 Task: Create a rule when a start date less than 1 hours from now is moved in a card by anyone except me.
Action: Mouse pressed left at (404, 344)
Screenshot: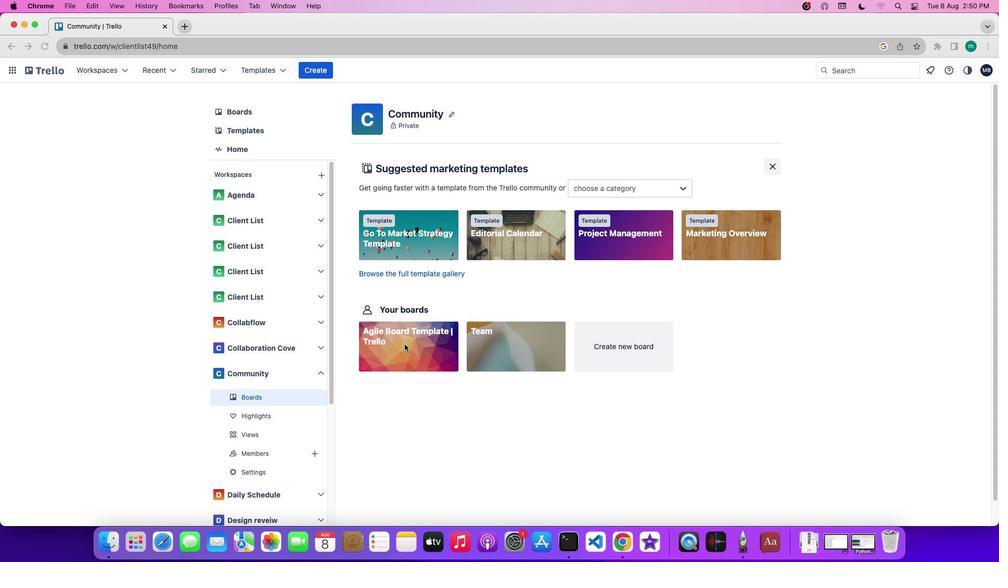 
Action: Mouse pressed left at (404, 344)
Screenshot: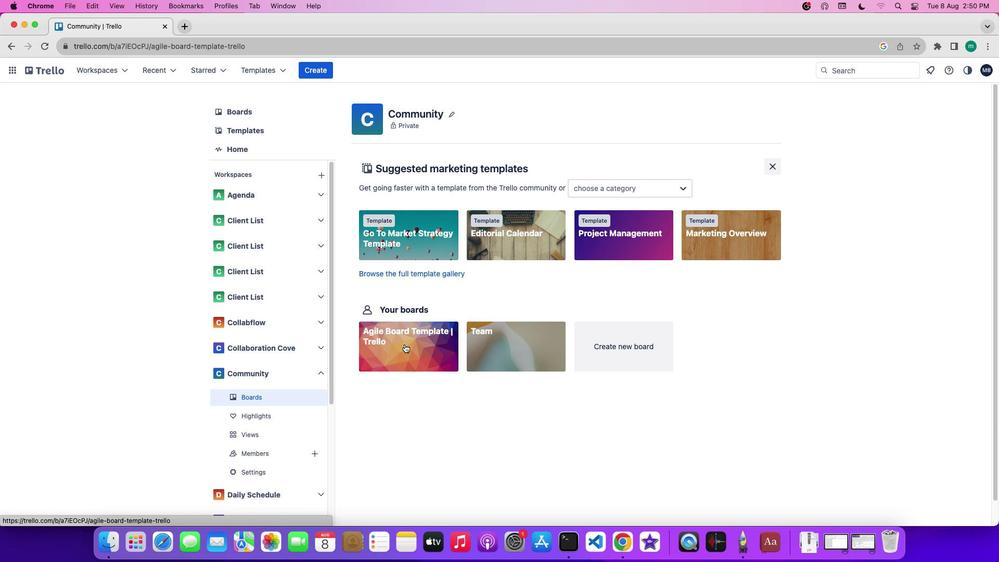 
Action: Mouse moved to (901, 235)
Screenshot: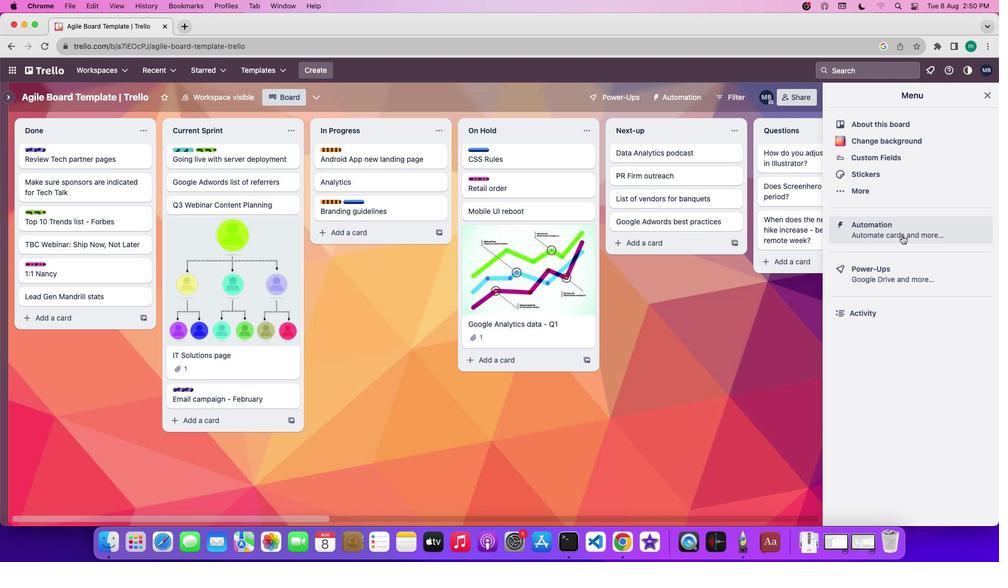 
Action: Mouse pressed left at (901, 235)
Screenshot: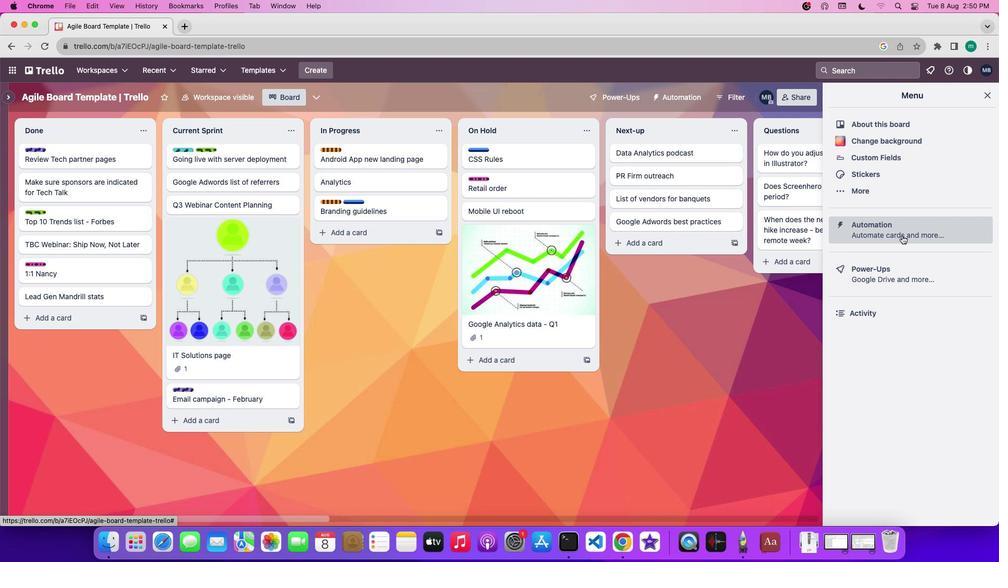 
Action: Mouse moved to (56, 184)
Screenshot: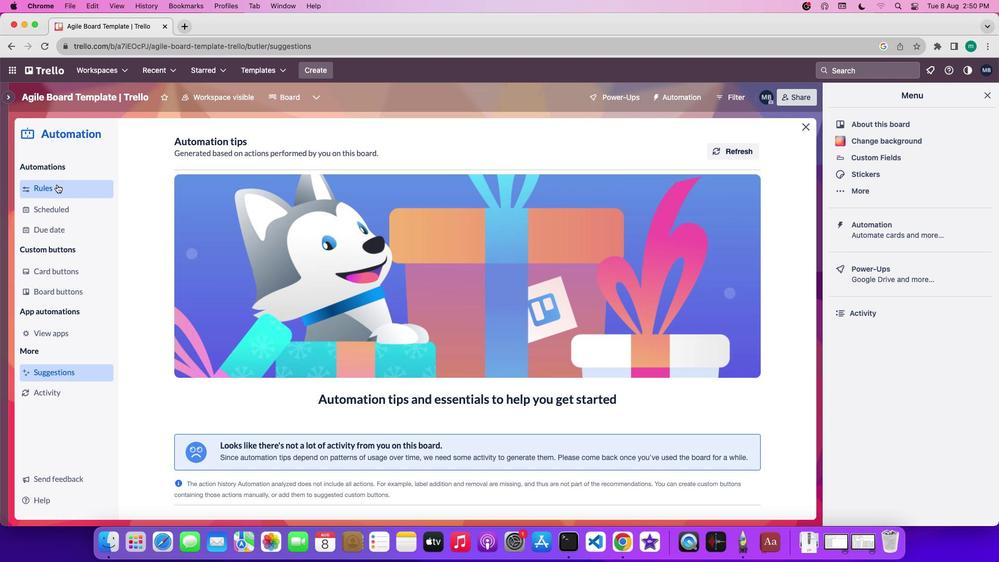 
Action: Mouse pressed left at (56, 184)
Screenshot: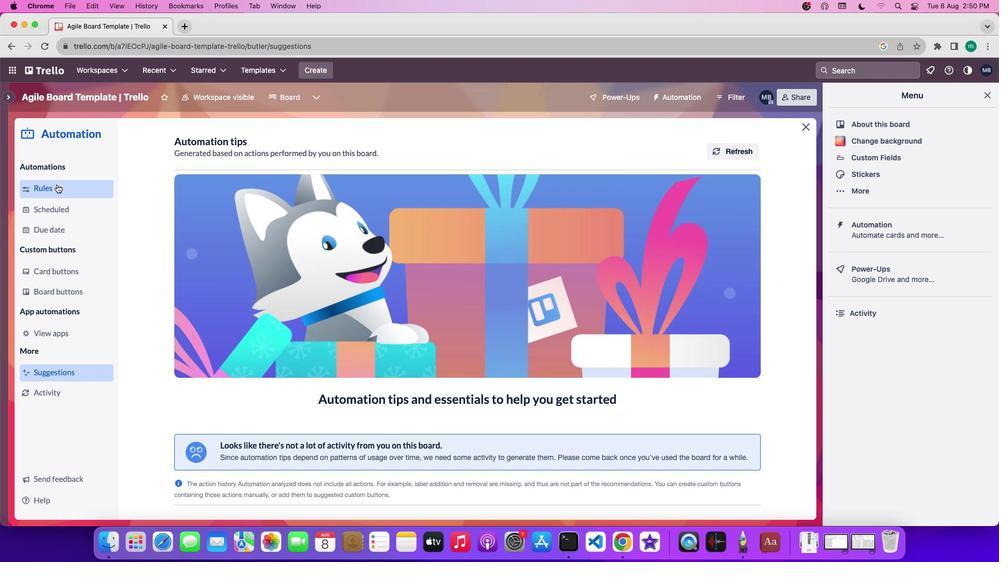 
Action: Mouse moved to (679, 141)
Screenshot: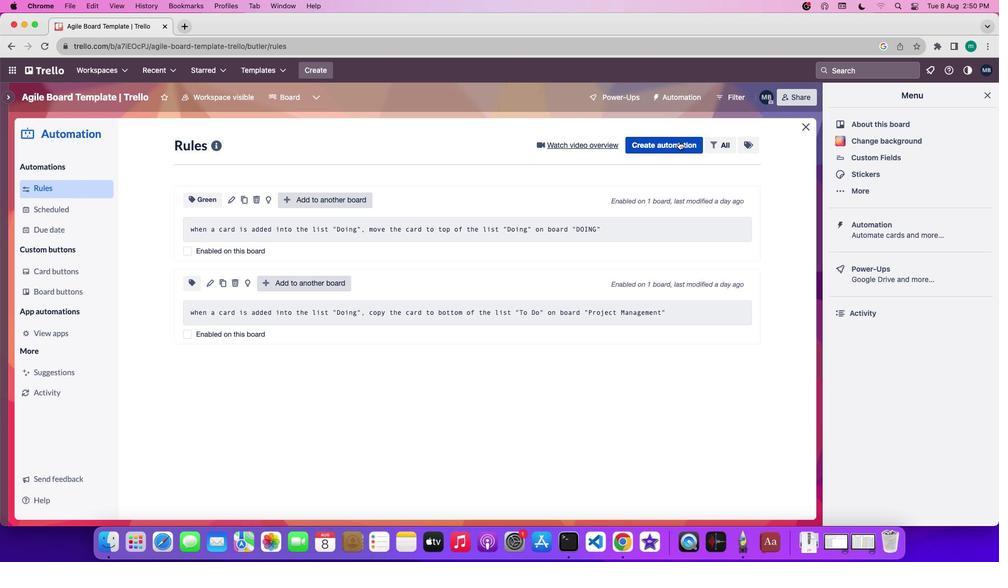 
Action: Mouse pressed left at (679, 141)
Screenshot: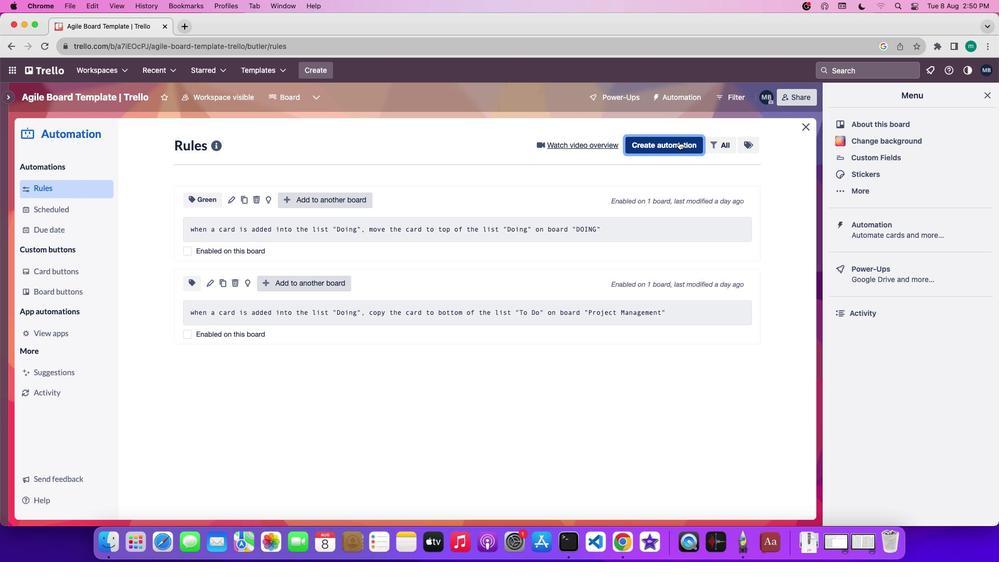 
Action: Mouse moved to (422, 312)
Screenshot: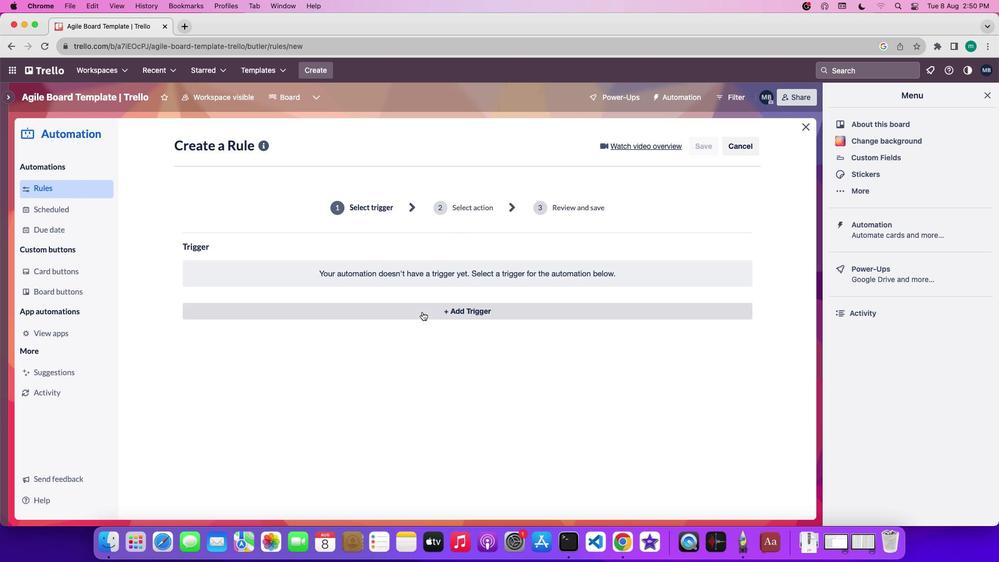 
Action: Mouse pressed left at (422, 312)
Screenshot: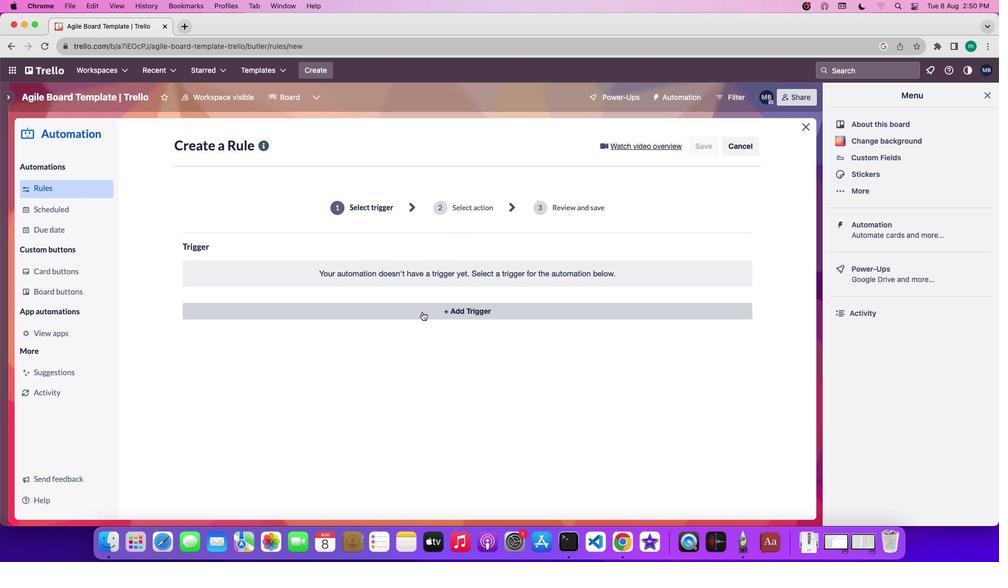 
Action: Mouse moved to (295, 352)
Screenshot: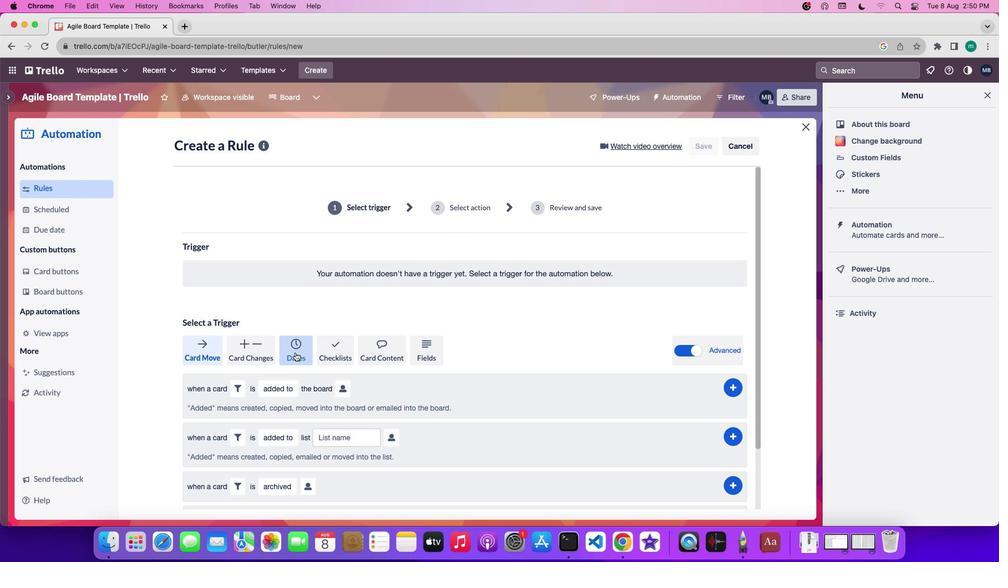 
Action: Mouse pressed left at (295, 352)
Screenshot: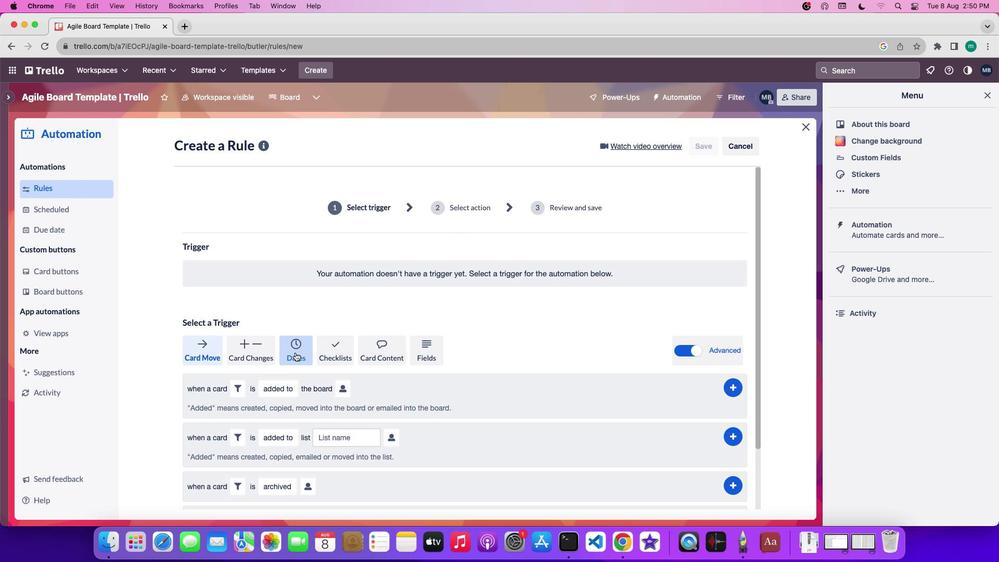 
Action: Mouse moved to (324, 363)
Screenshot: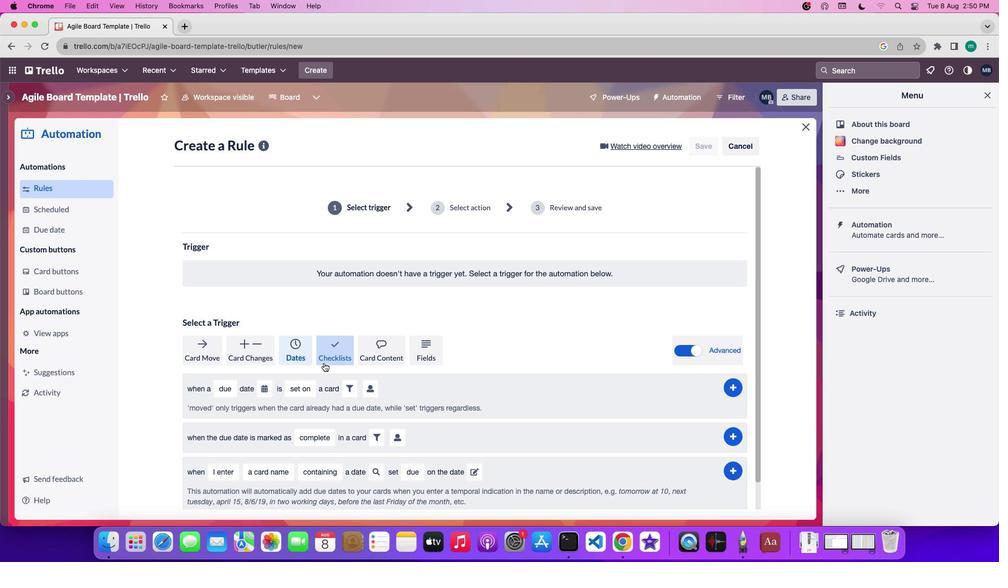 
Action: Mouse scrolled (324, 363) with delta (0, 0)
Screenshot: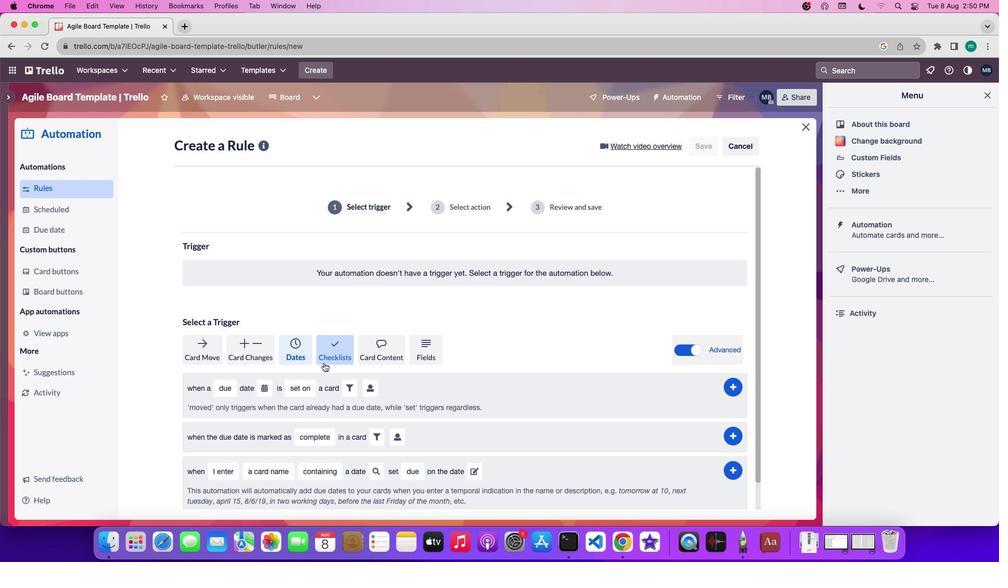 
Action: Mouse scrolled (324, 363) with delta (0, 0)
Screenshot: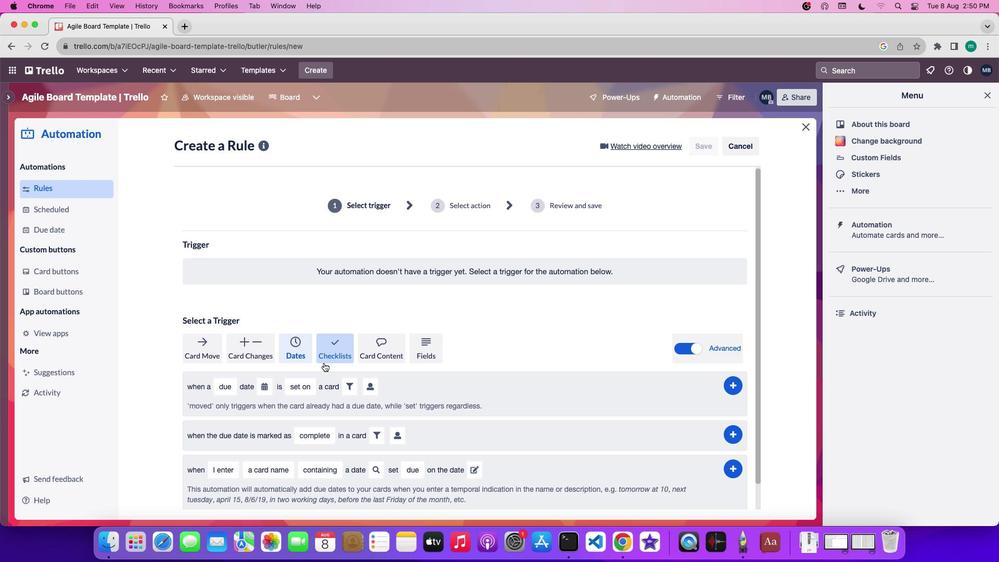 
Action: Mouse scrolled (324, 363) with delta (0, 0)
Screenshot: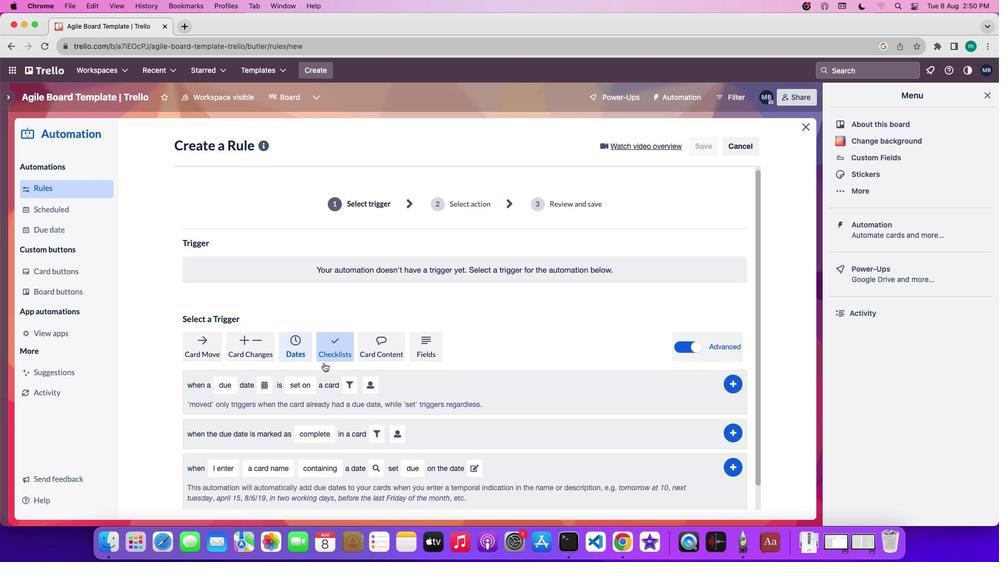
Action: Mouse scrolled (324, 363) with delta (0, 0)
Screenshot: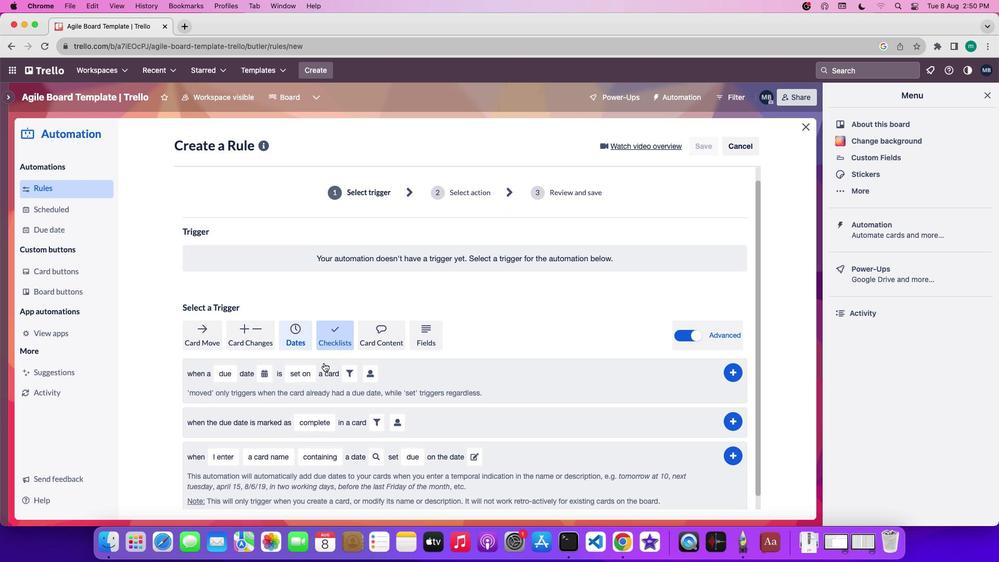 
Action: Mouse scrolled (324, 363) with delta (0, 0)
Screenshot: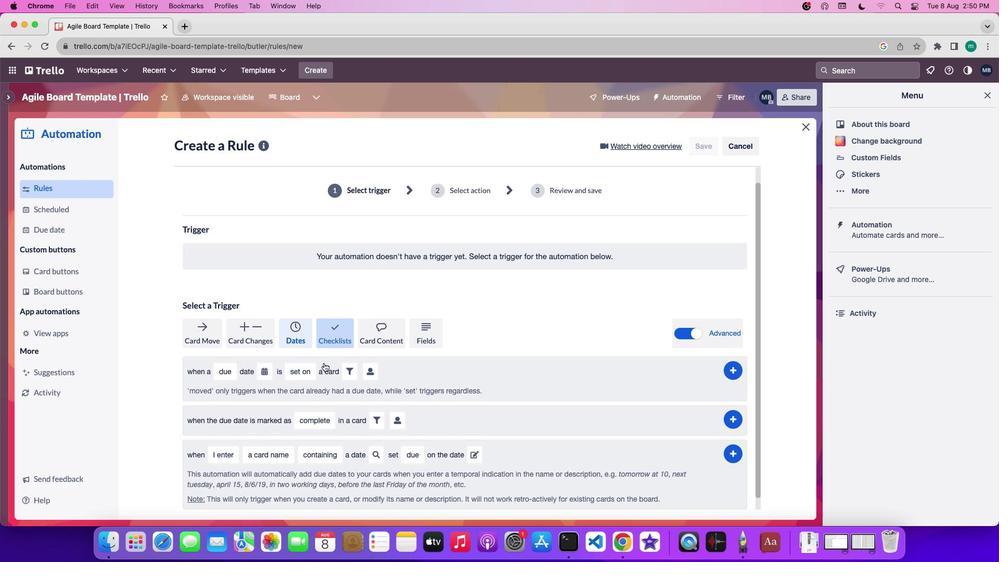 
Action: Mouse scrolled (324, 363) with delta (0, 0)
Screenshot: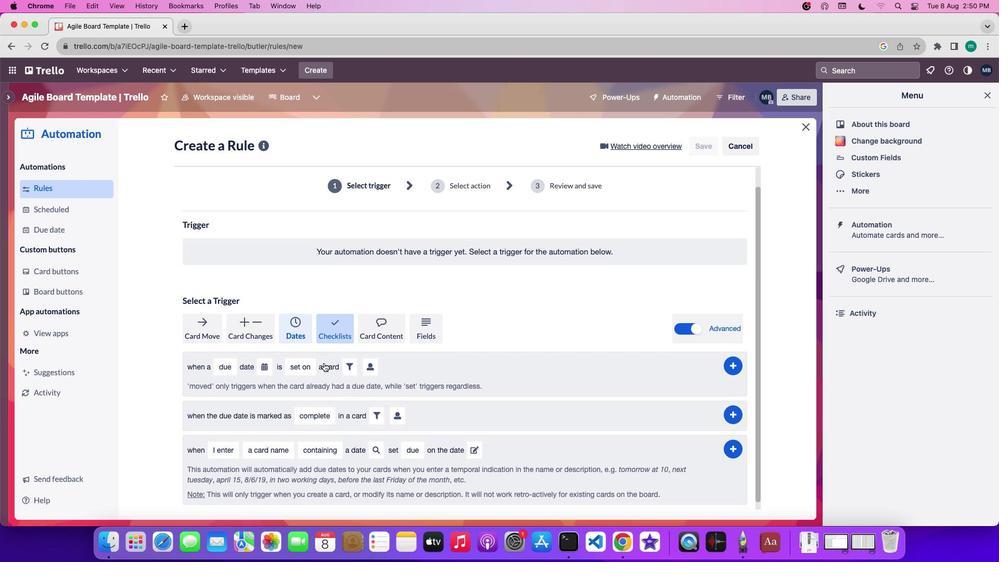 
Action: Mouse scrolled (324, 363) with delta (0, 0)
Screenshot: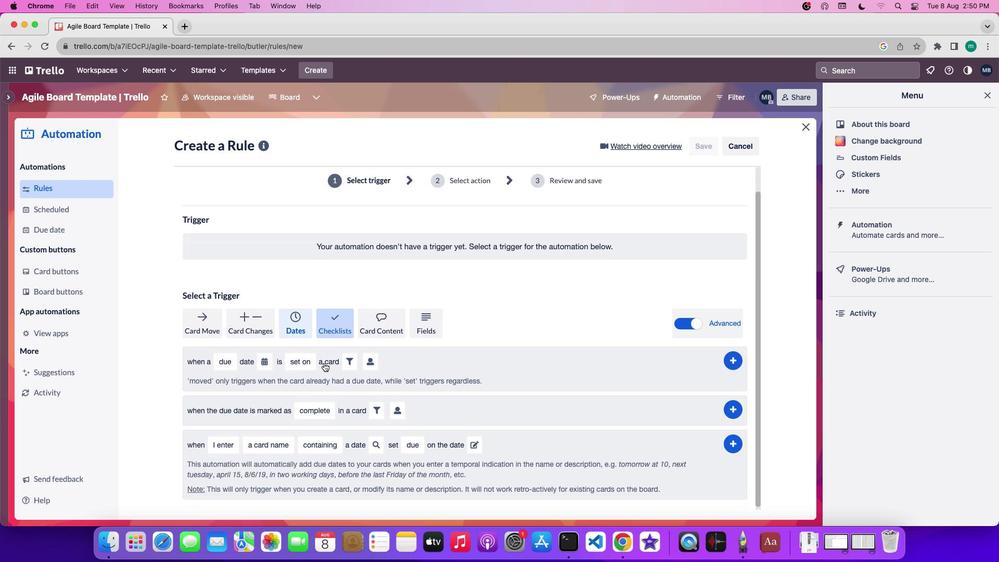
Action: Mouse moved to (230, 357)
Screenshot: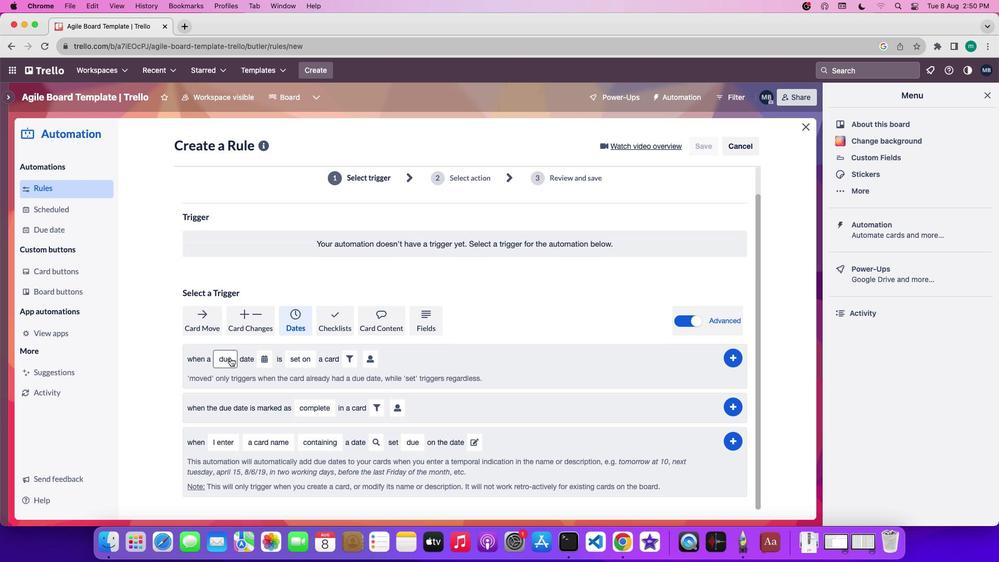 
Action: Mouse pressed left at (230, 357)
Screenshot: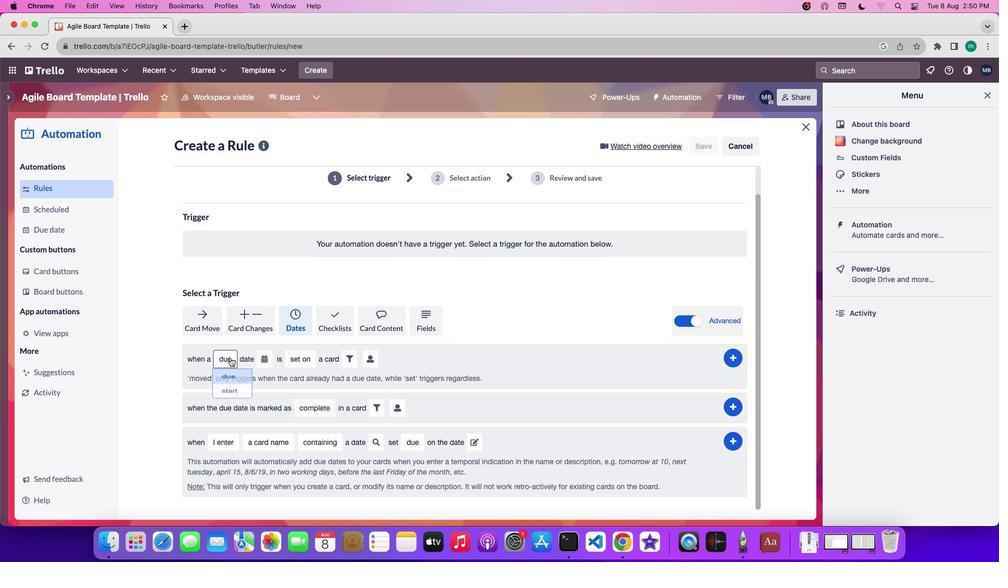 
Action: Mouse moved to (227, 396)
Screenshot: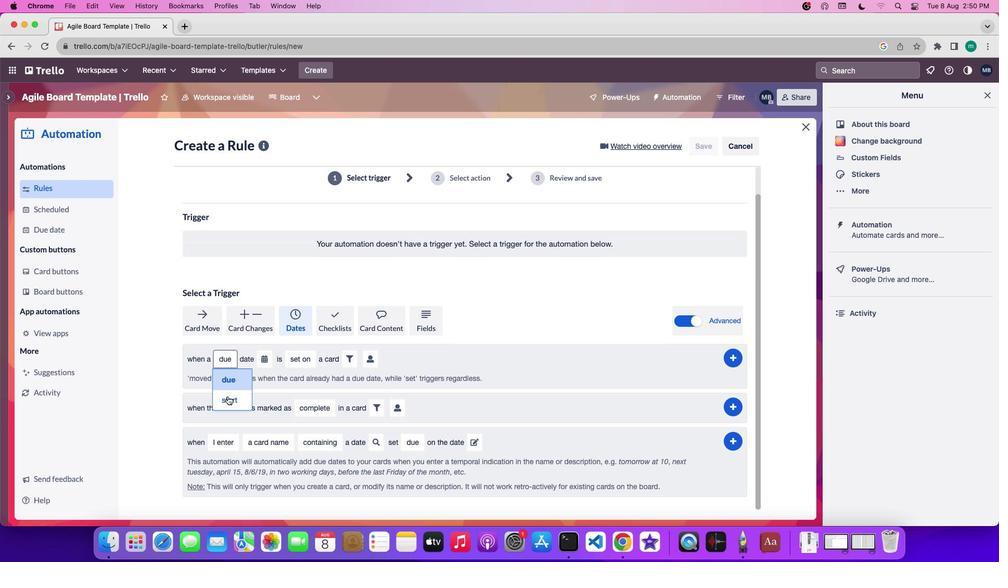 
Action: Mouse pressed left at (227, 396)
Screenshot: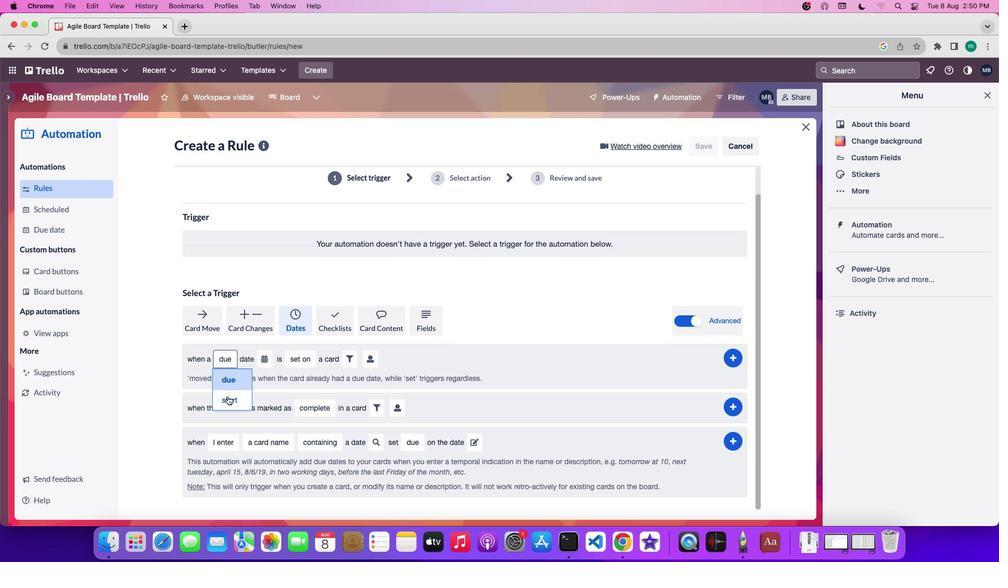 
Action: Mouse moved to (269, 361)
Screenshot: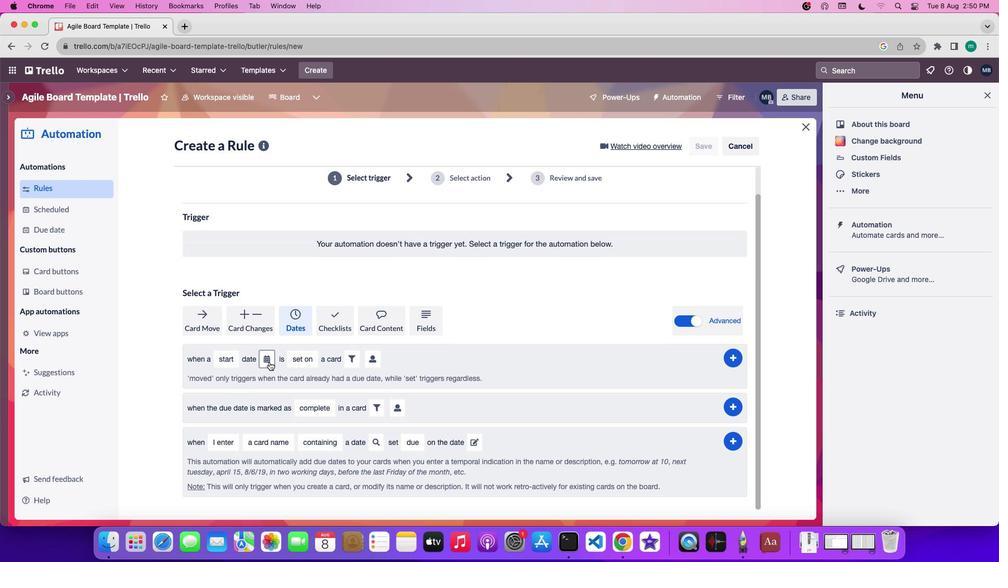 
Action: Mouse pressed left at (269, 361)
Screenshot: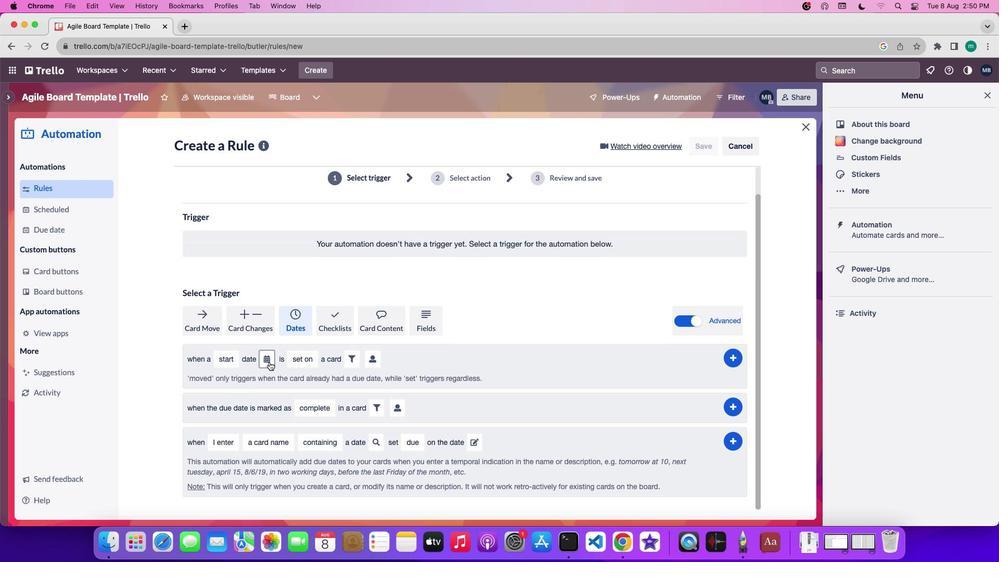 
Action: Mouse moved to (286, 421)
Screenshot: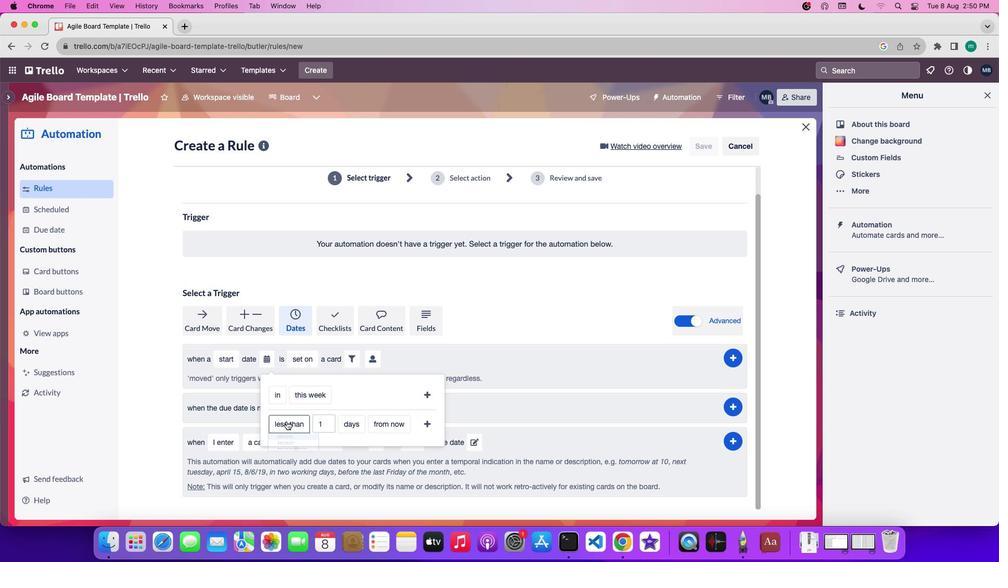 
Action: Mouse pressed left at (286, 421)
Screenshot: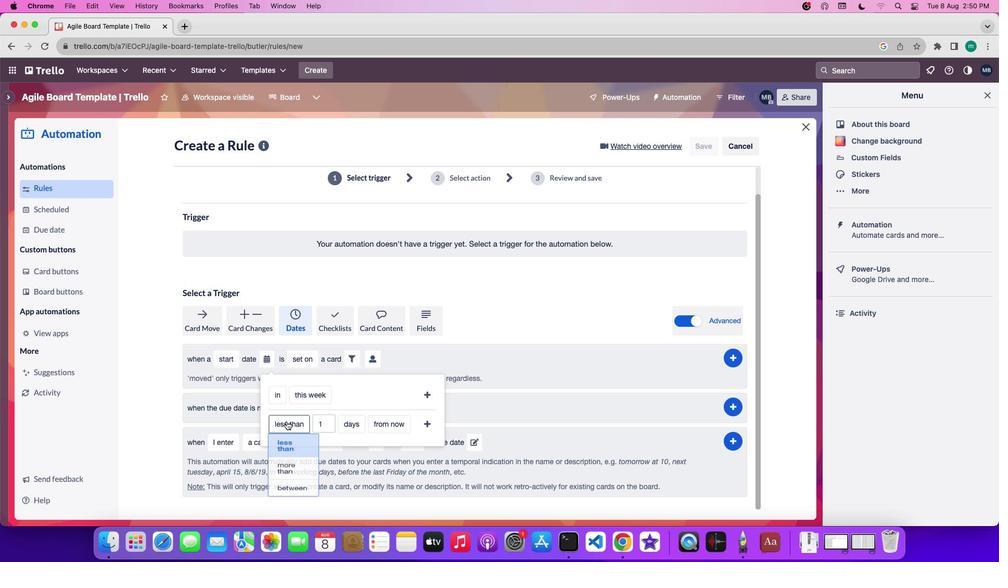 
Action: Mouse moved to (286, 443)
Screenshot: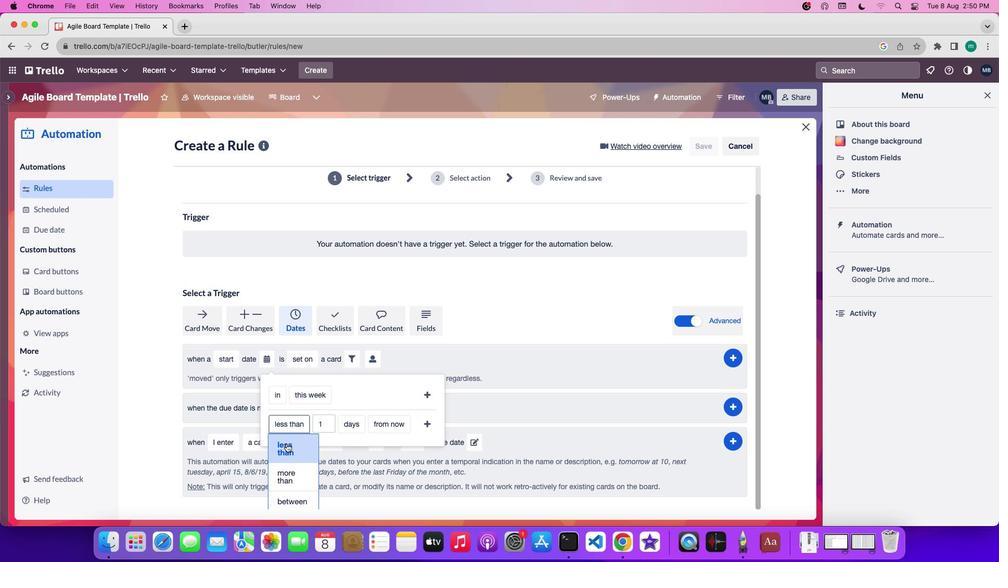 
Action: Mouse pressed left at (286, 443)
Screenshot: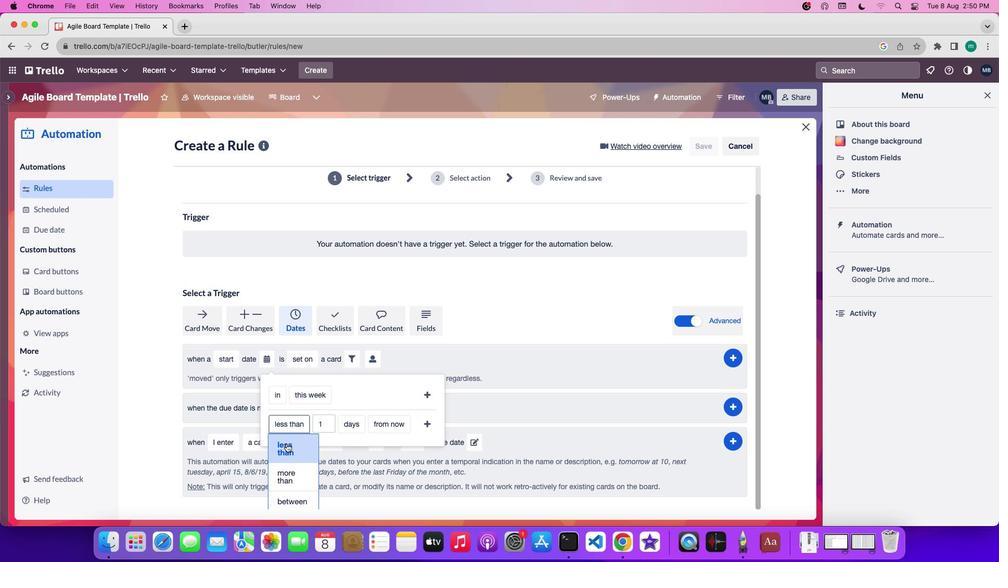 
Action: Mouse moved to (344, 426)
Screenshot: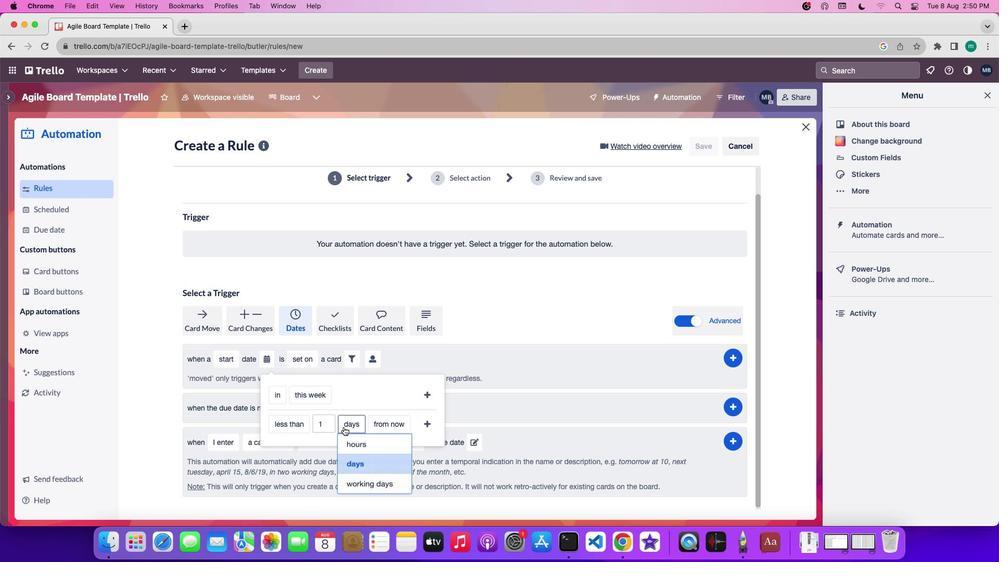 
Action: Mouse pressed left at (344, 426)
Screenshot: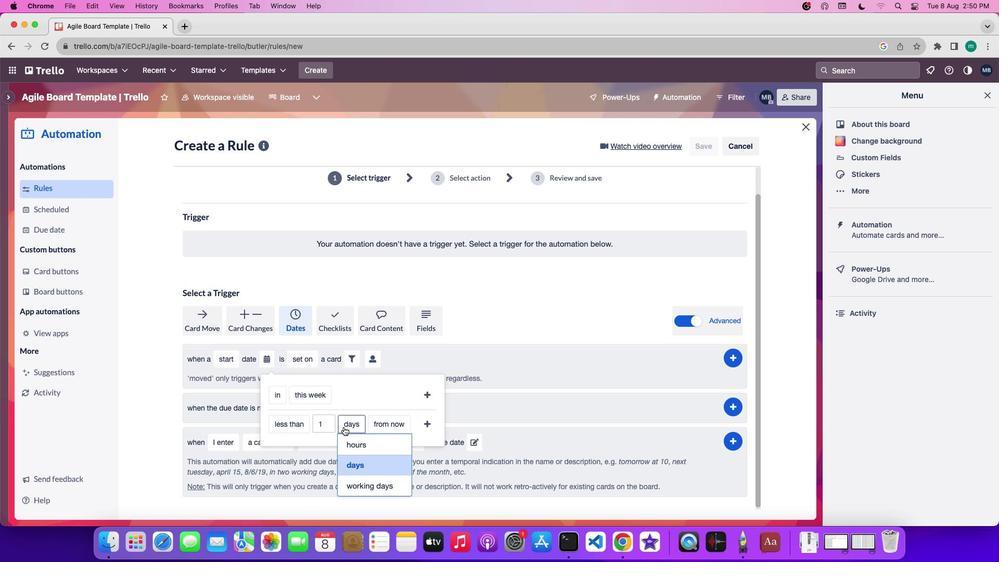 
Action: Mouse moved to (358, 448)
Screenshot: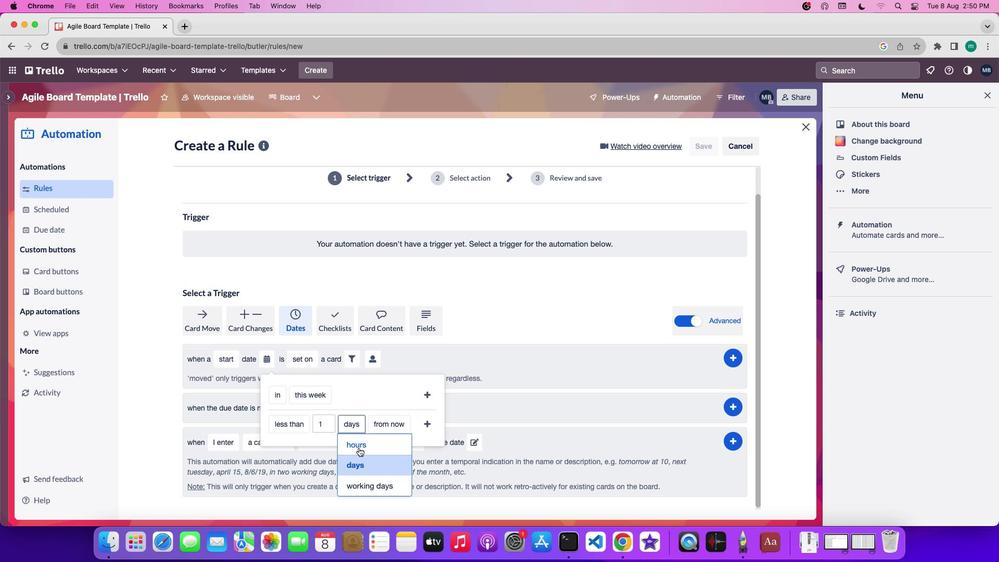 
Action: Mouse pressed left at (358, 448)
Screenshot: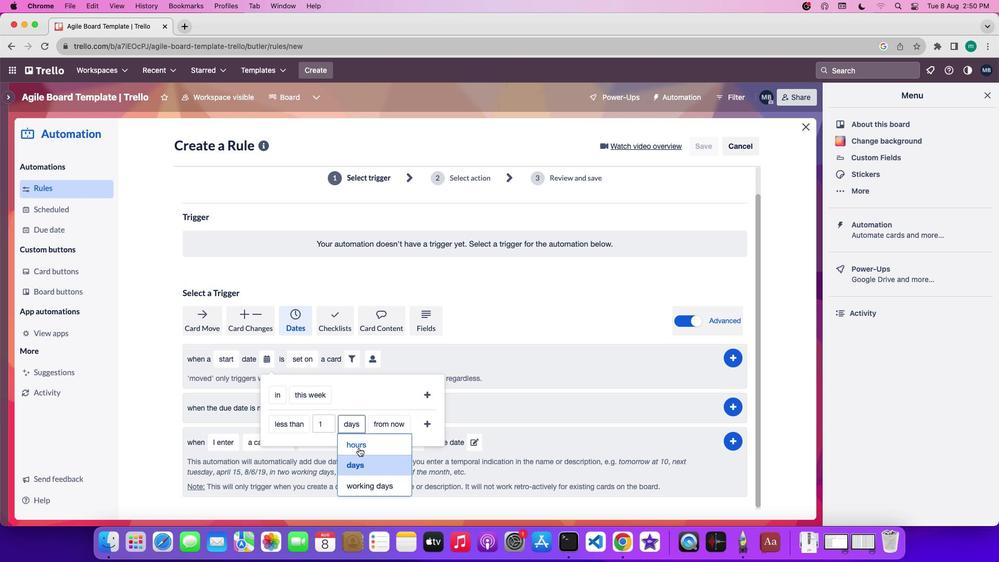 
Action: Mouse moved to (388, 426)
Screenshot: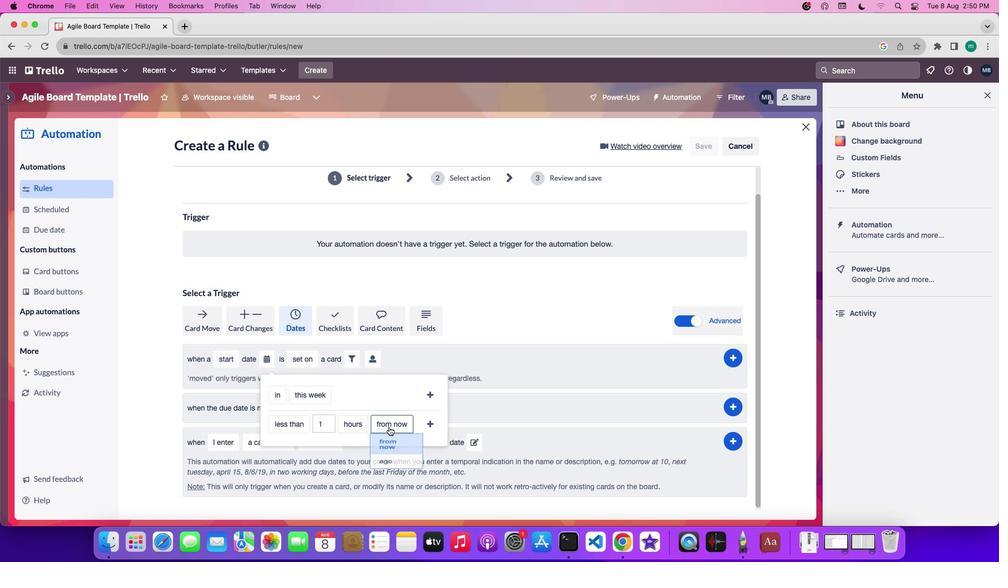 
Action: Mouse pressed left at (388, 426)
Screenshot: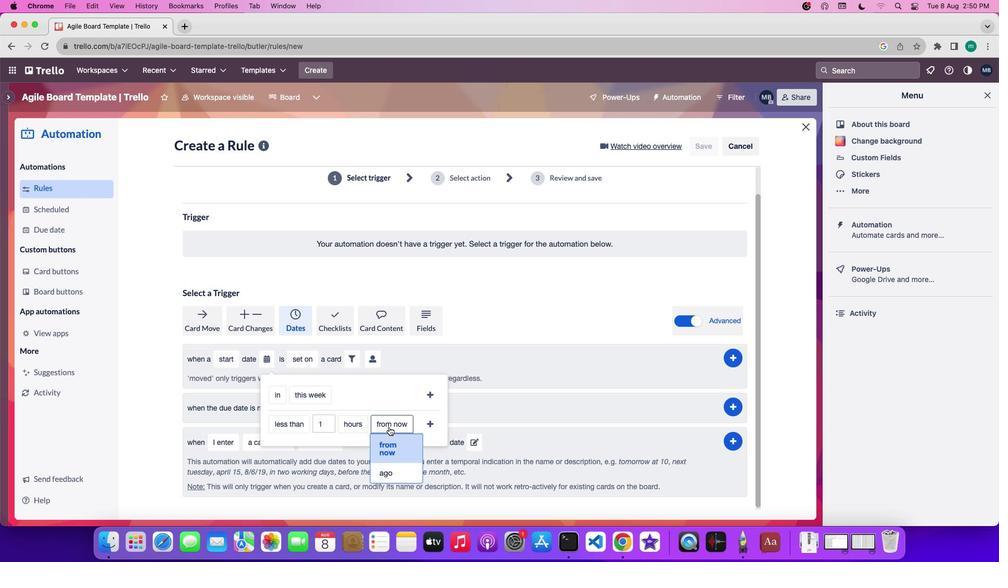 
Action: Mouse moved to (393, 450)
Screenshot: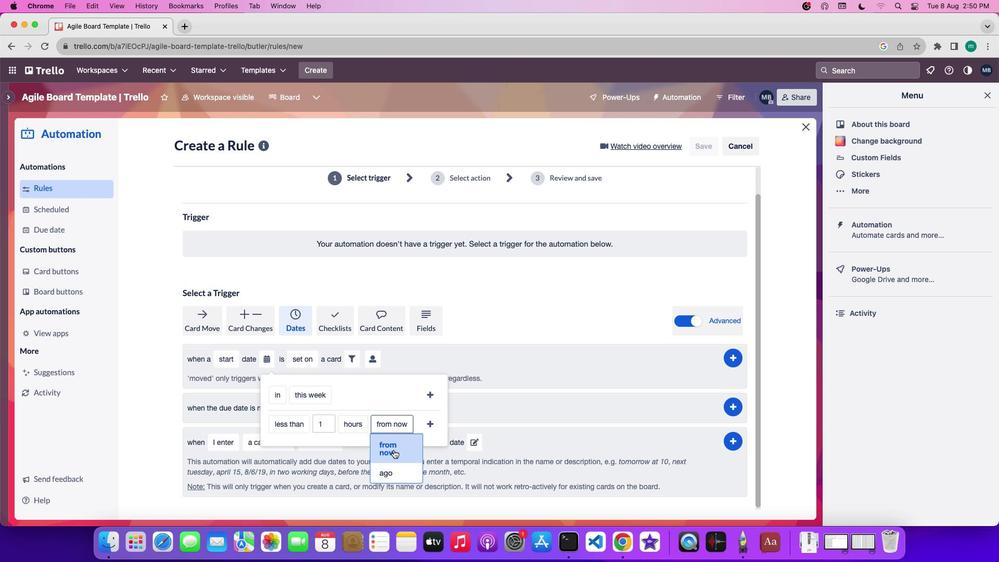 
Action: Mouse pressed left at (393, 450)
Screenshot: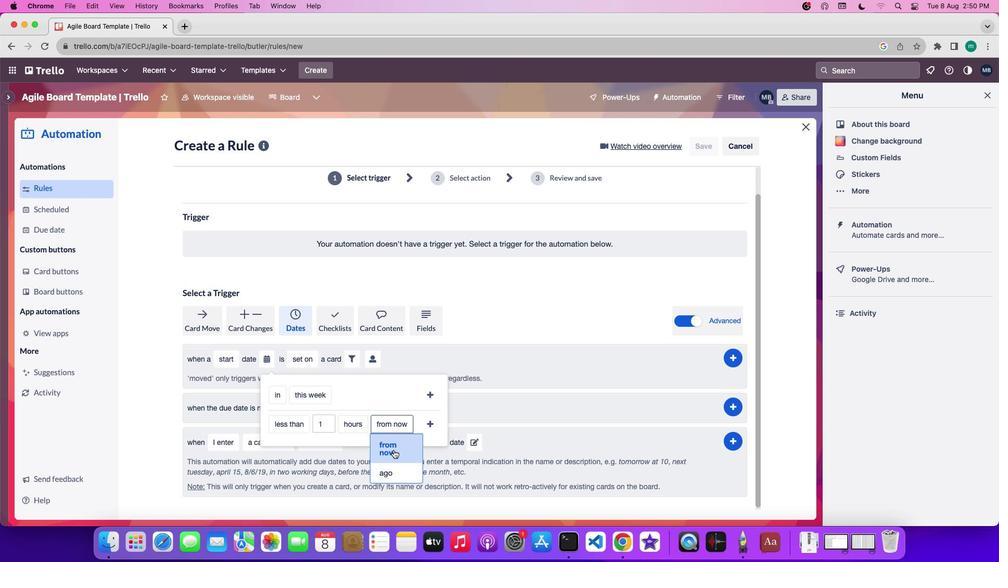 
Action: Mouse moved to (430, 423)
Screenshot: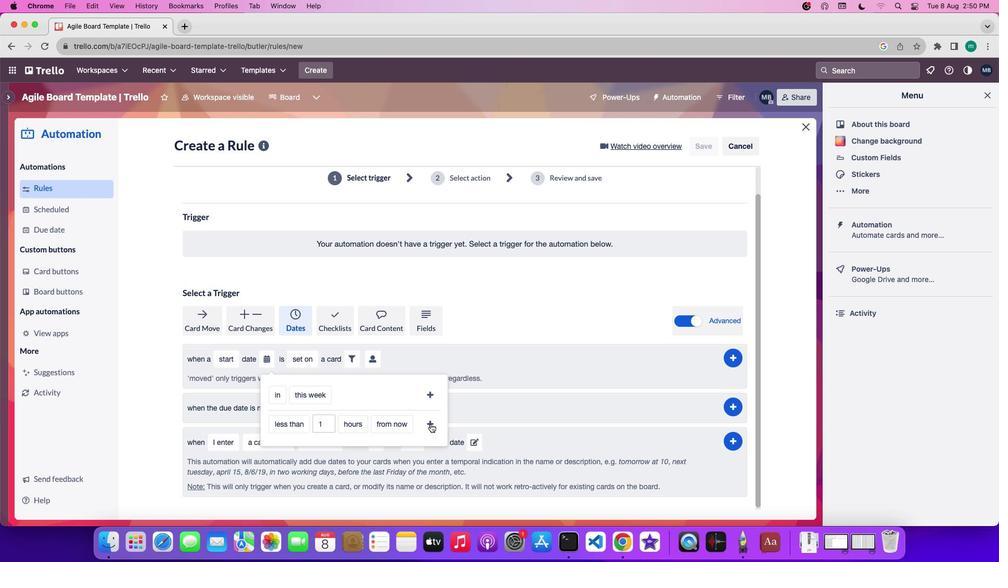 
Action: Mouse pressed left at (430, 423)
Screenshot: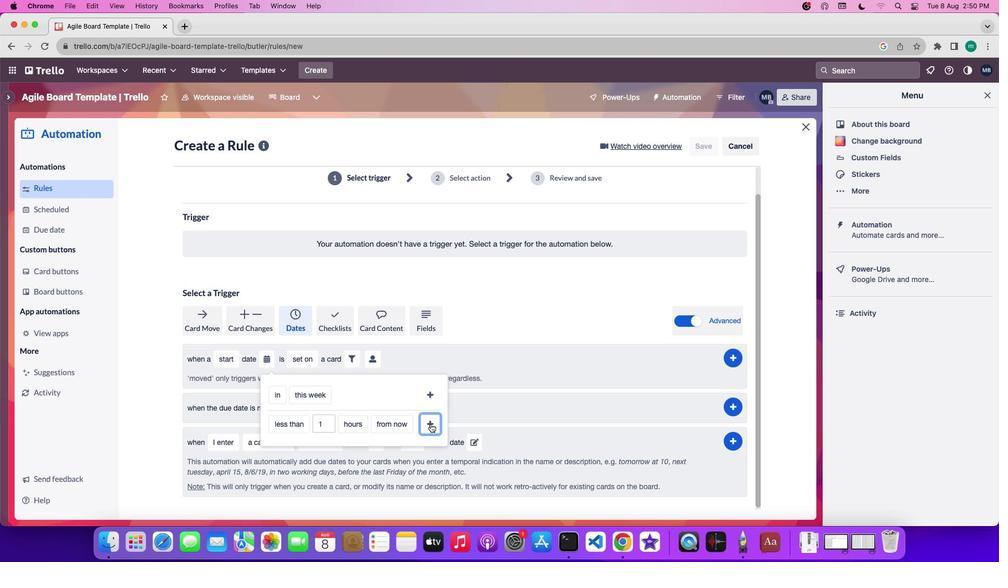 
Action: Mouse moved to (417, 399)
Screenshot: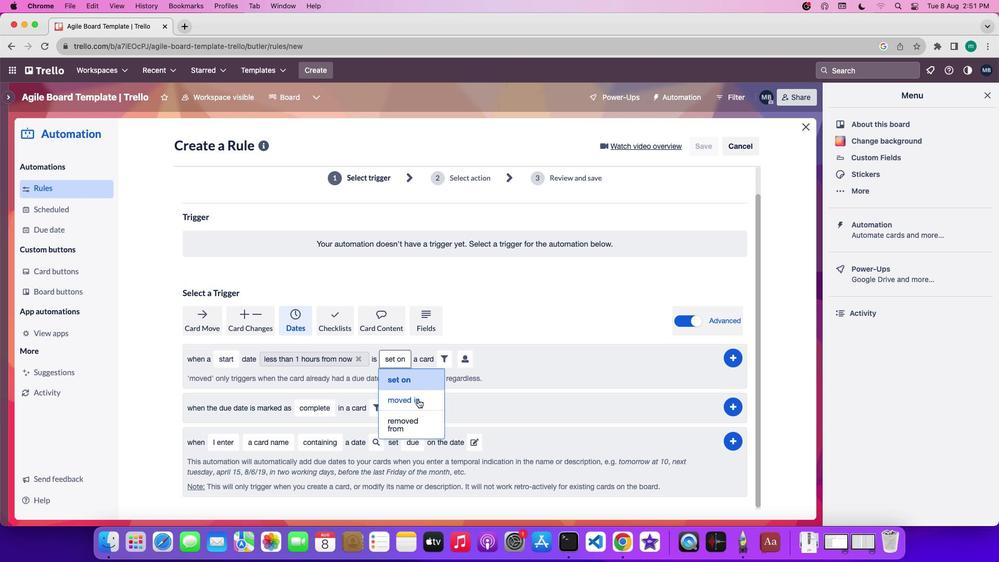 
Action: Mouse pressed left at (417, 399)
Screenshot: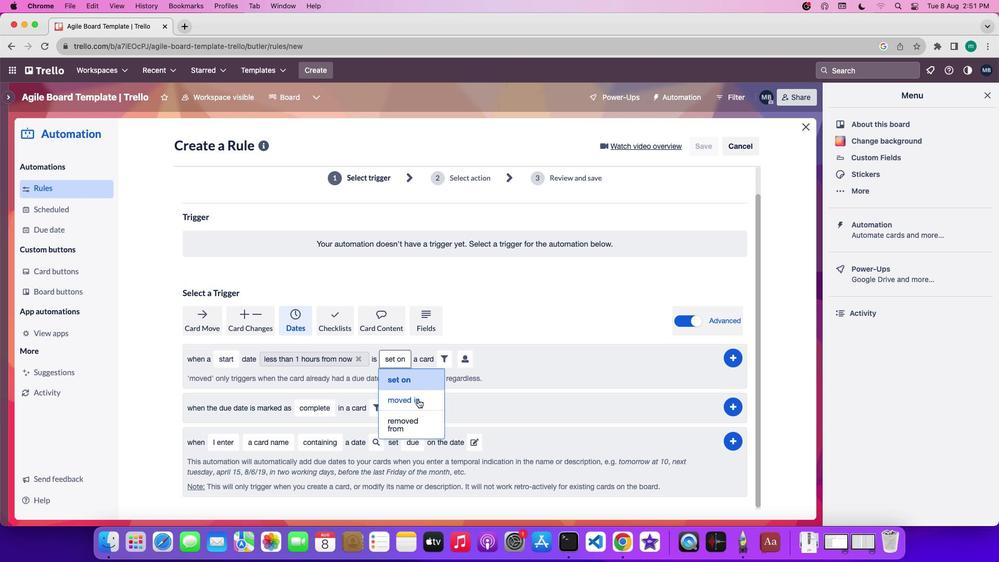 
Action: Mouse moved to (478, 364)
Screenshot: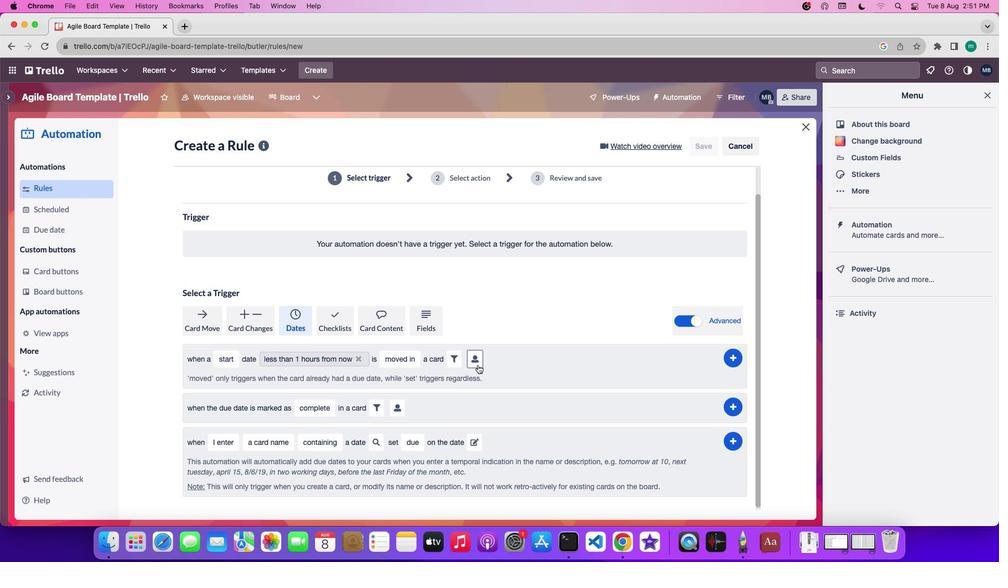 
Action: Mouse pressed left at (478, 364)
Screenshot: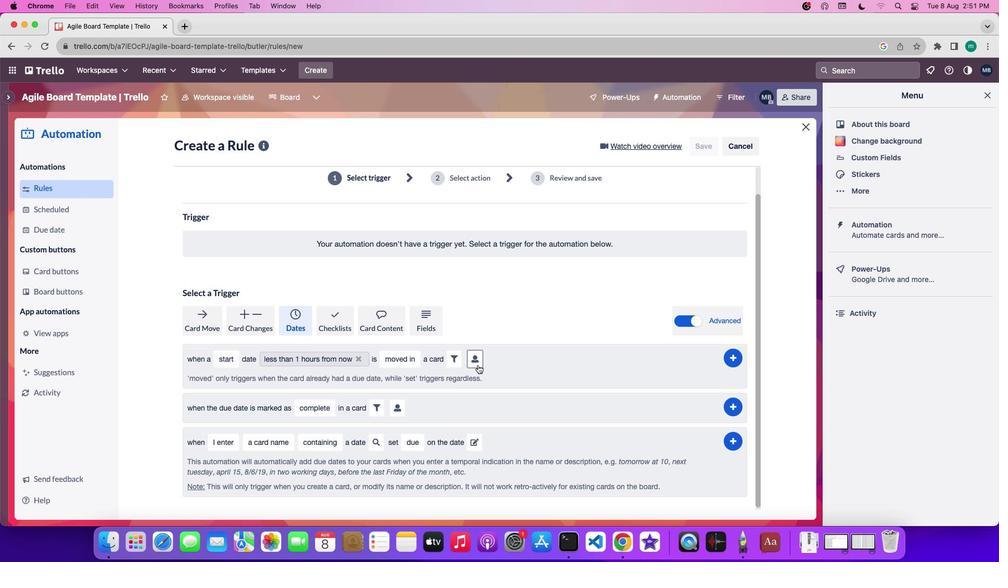 
Action: Mouse moved to (650, 483)
Screenshot: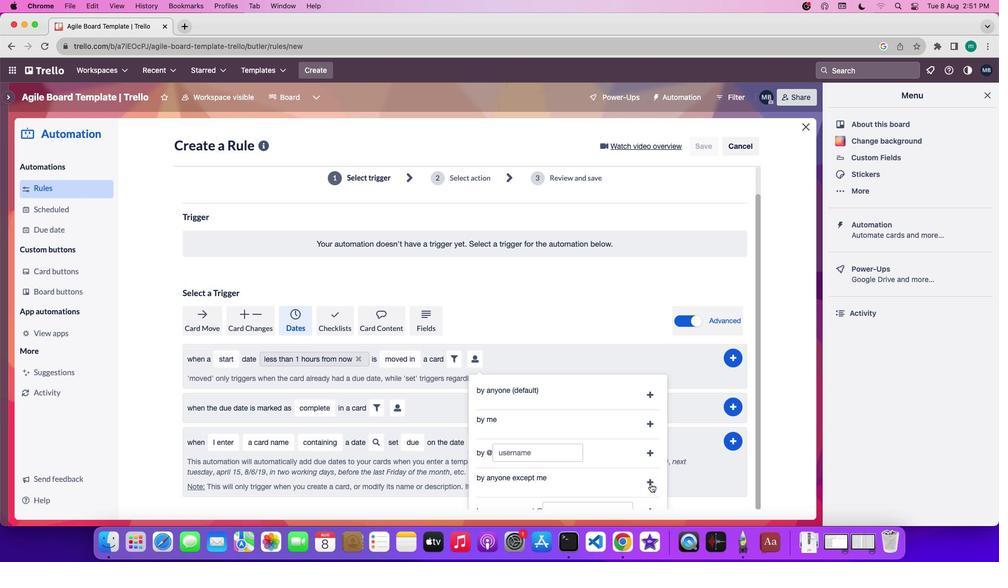 
Action: Mouse pressed left at (650, 483)
Screenshot: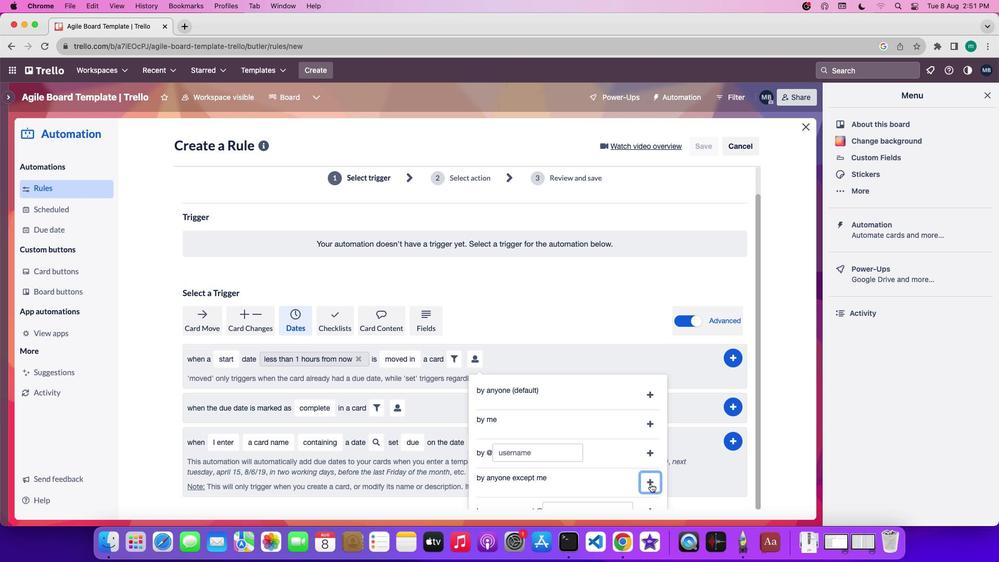 
Action: Mouse moved to (738, 356)
Screenshot: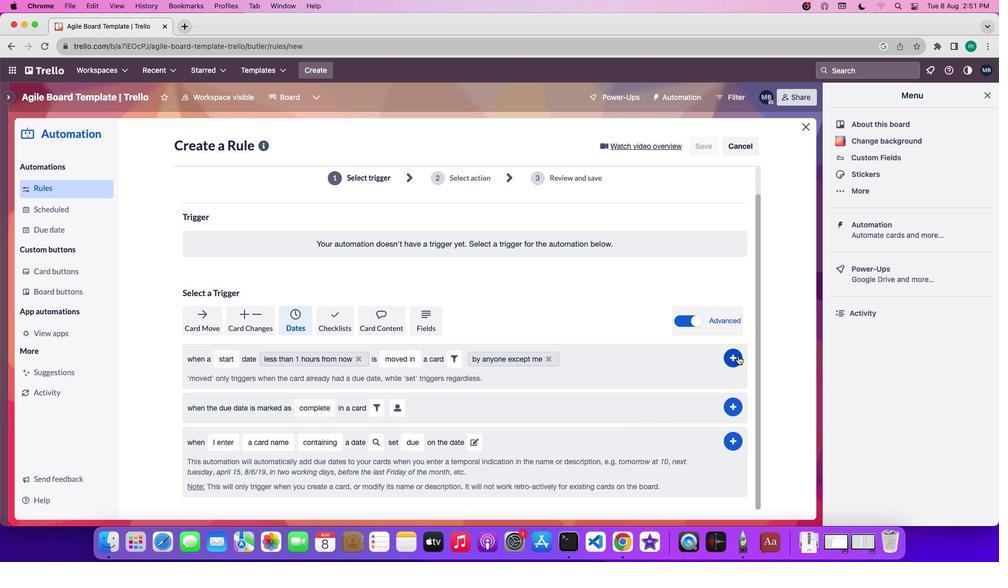 
Action: Mouse pressed left at (738, 356)
Screenshot: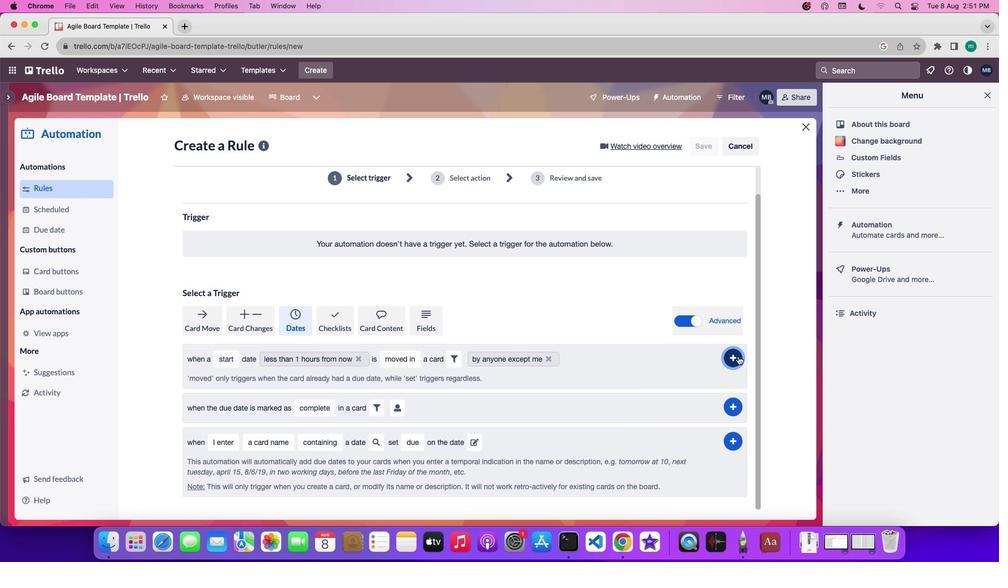 
